 Task: Undo the text "My pleasure.".
Action: Mouse moved to (123, 89)
Screenshot: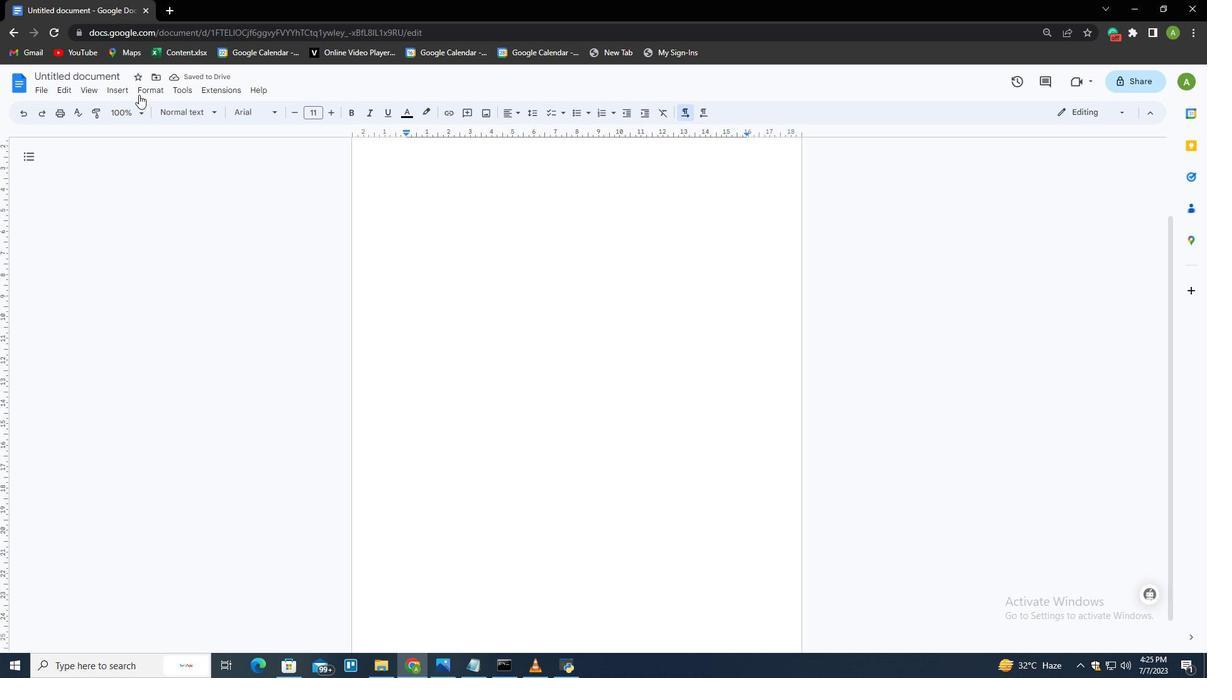 
Action: Mouse pressed left at (123, 89)
Screenshot: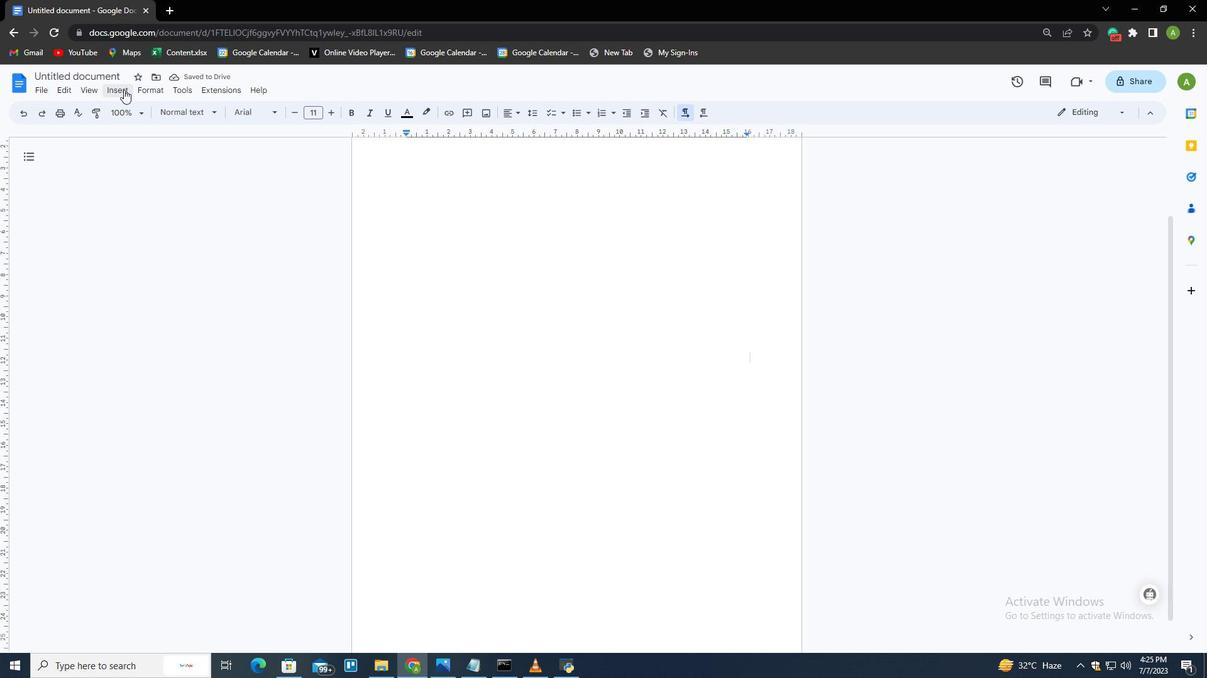 
Action: Mouse moved to (144, 143)
Screenshot: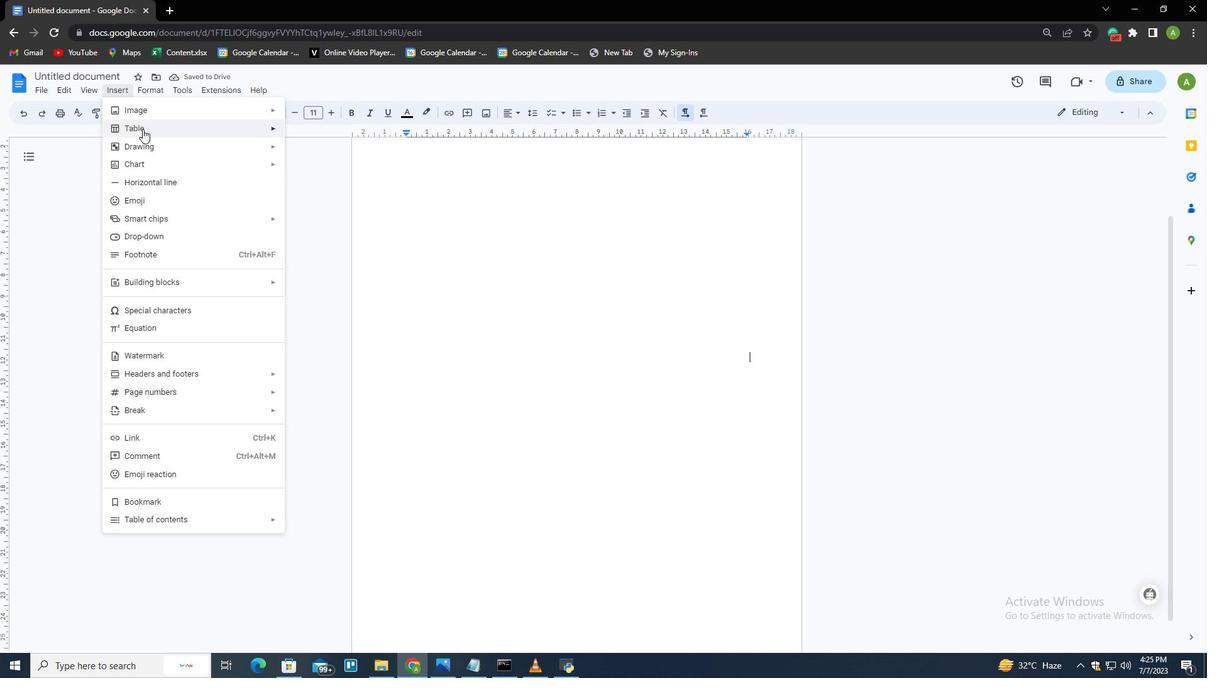 
Action: Mouse pressed left at (144, 143)
Screenshot: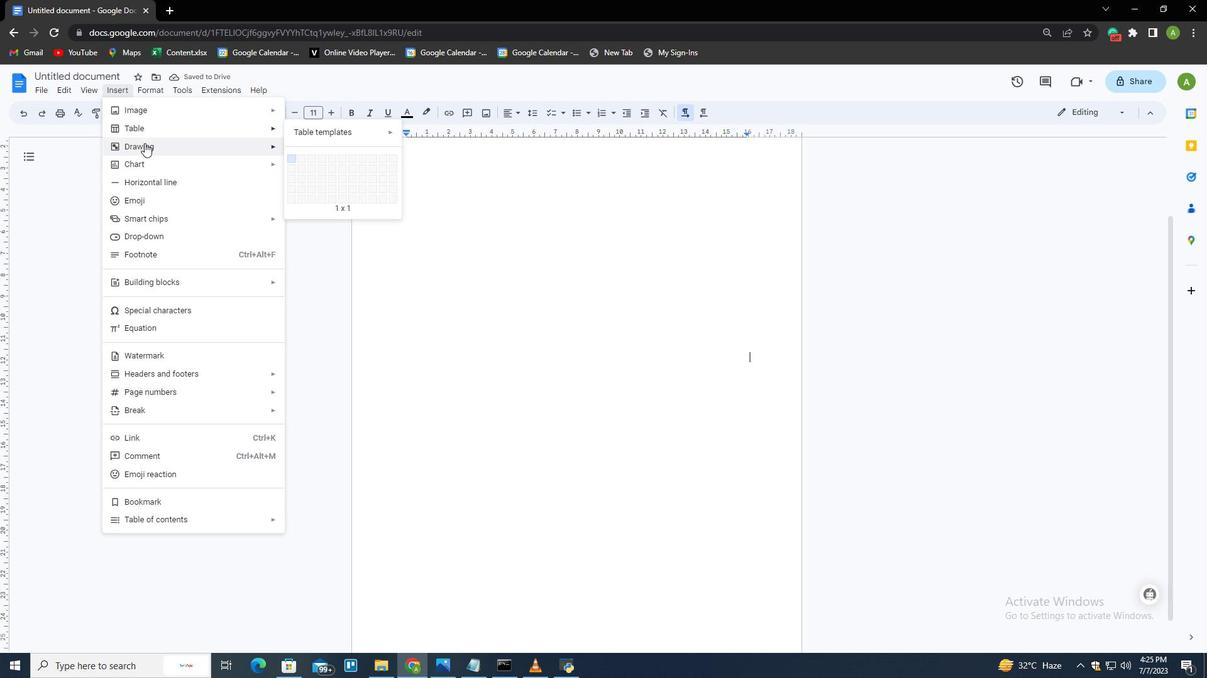 
Action: Mouse moved to (312, 154)
Screenshot: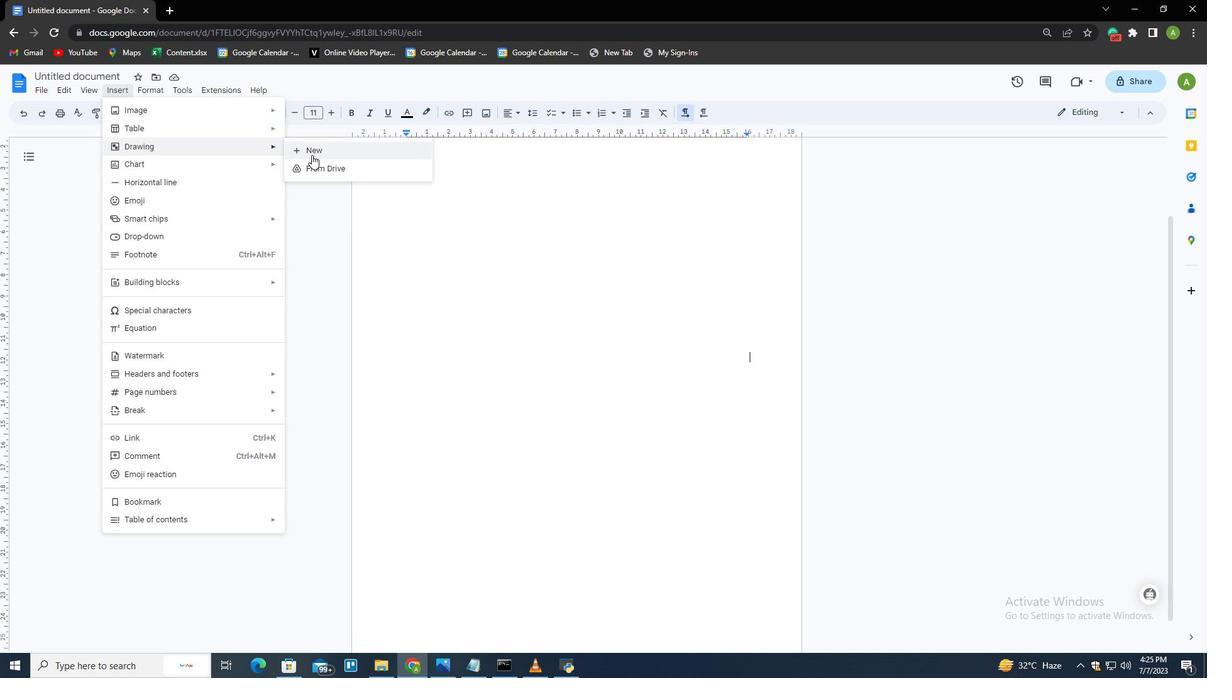 
Action: Mouse pressed left at (312, 154)
Screenshot: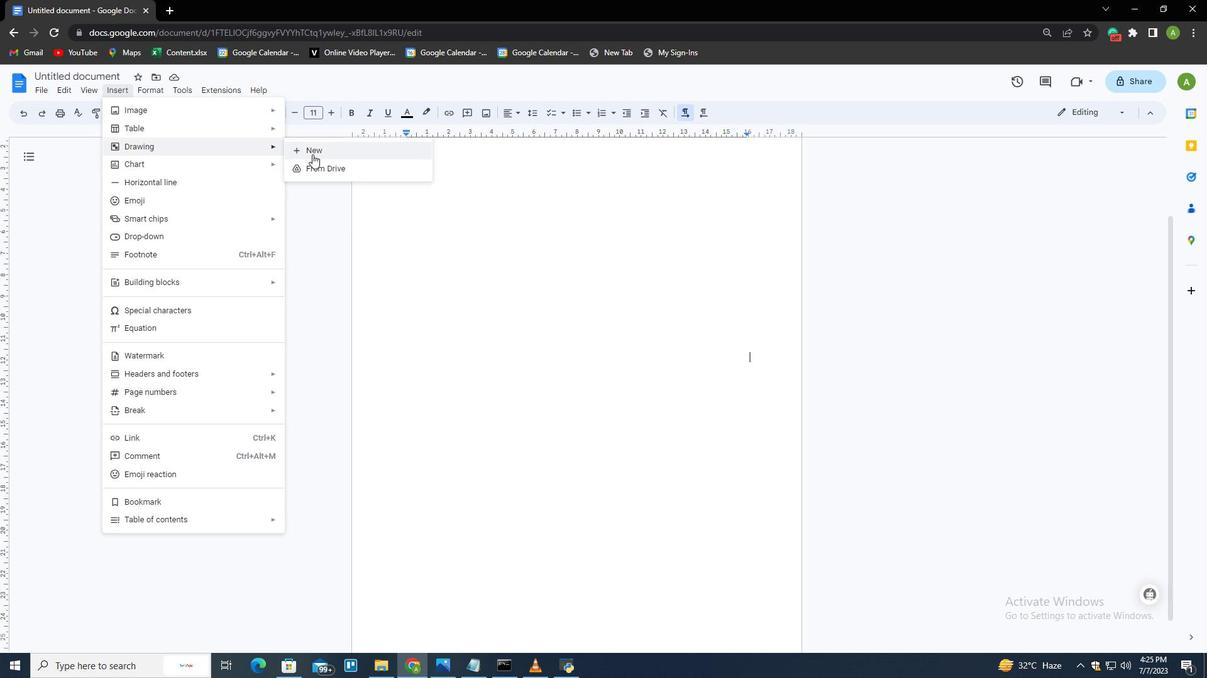 
Action: Mouse moved to (319, 140)
Screenshot: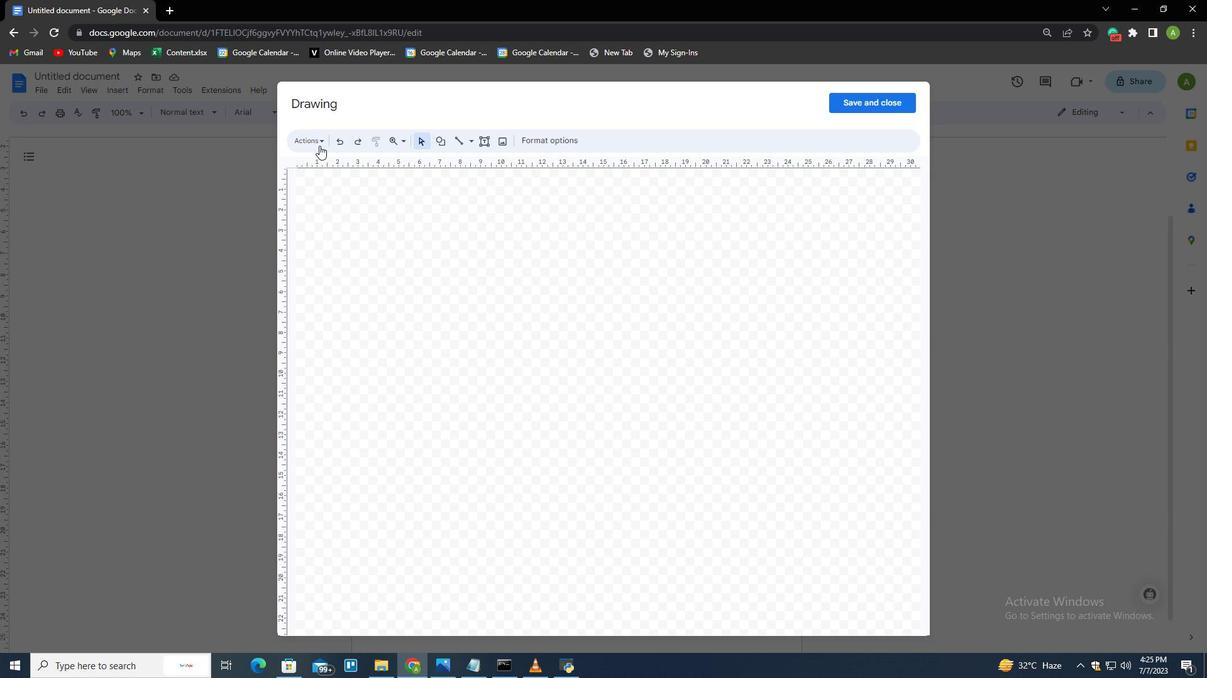 
Action: Mouse pressed left at (319, 140)
Screenshot: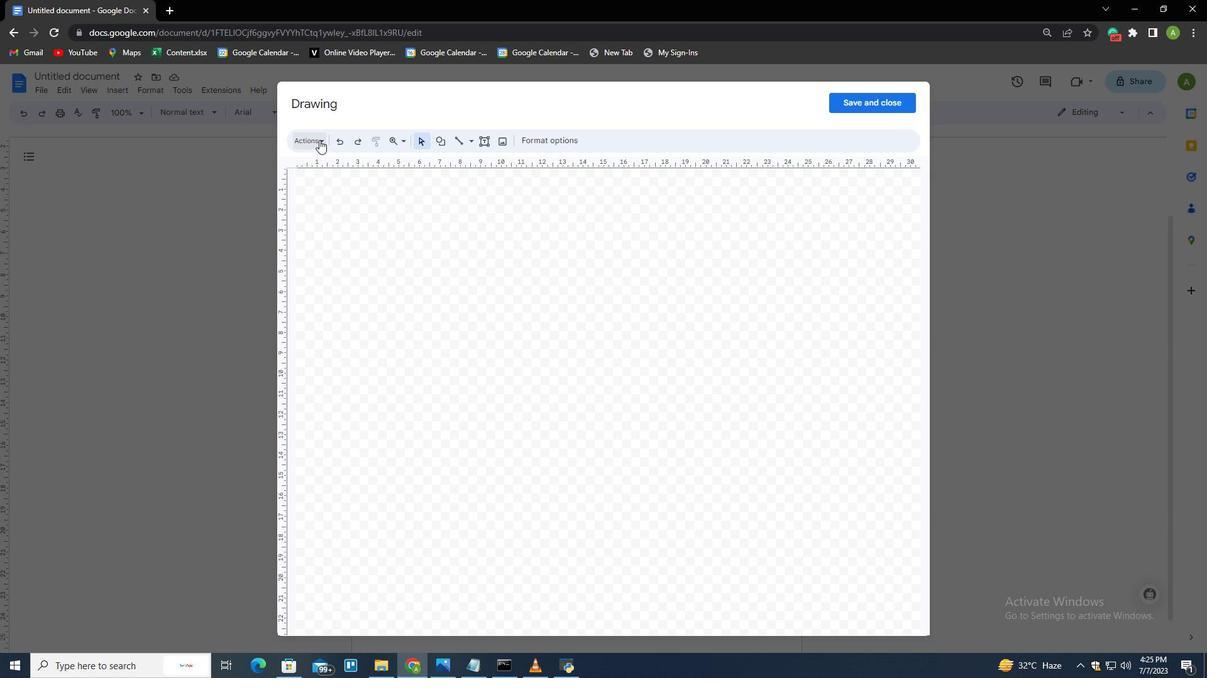 
Action: Mouse moved to (338, 220)
Screenshot: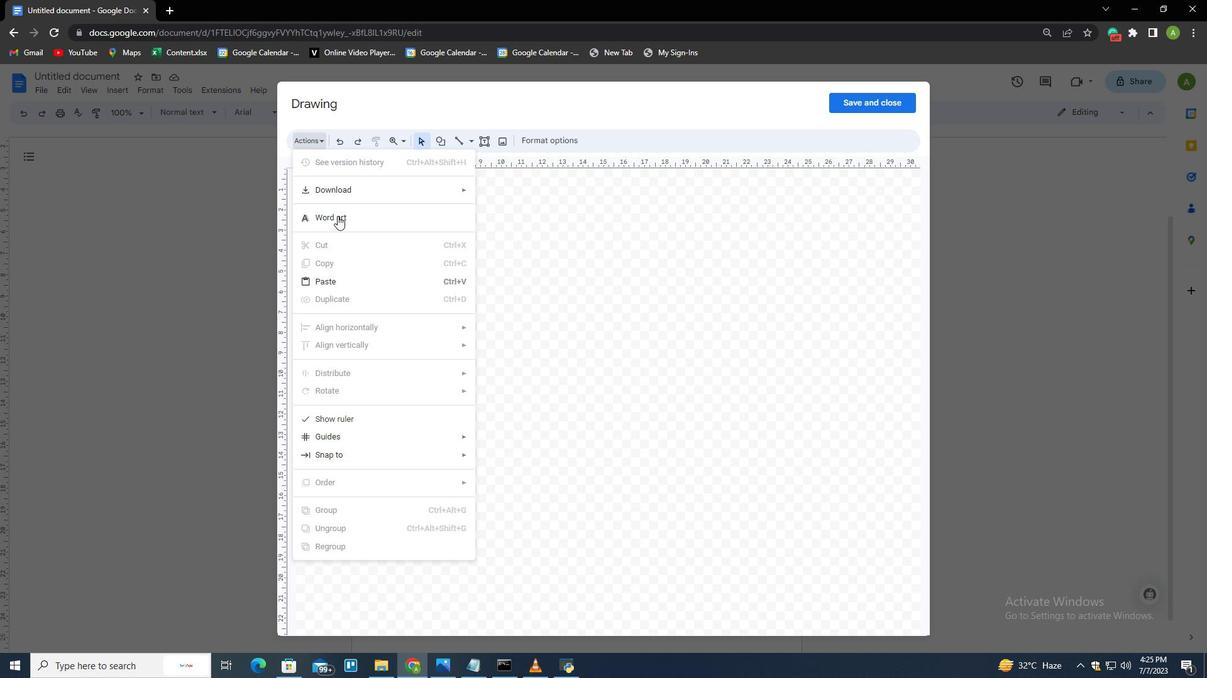 
Action: Mouse pressed left at (338, 220)
Screenshot: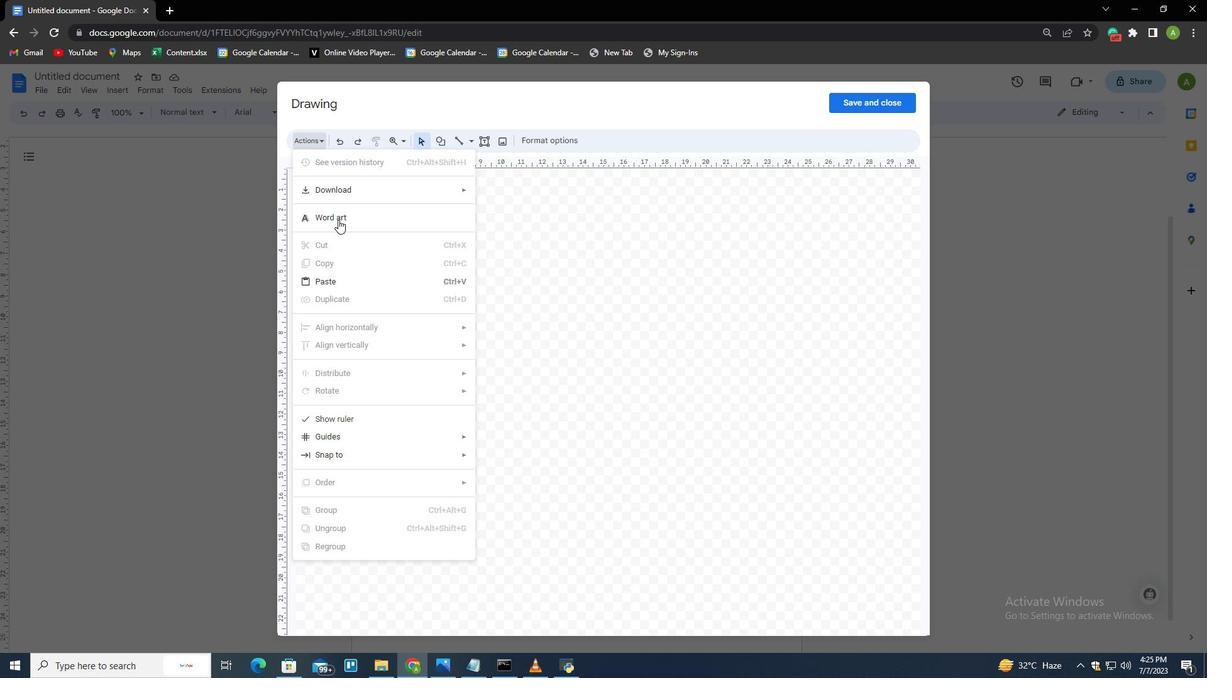 
Action: Mouse moved to (564, 198)
Screenshot: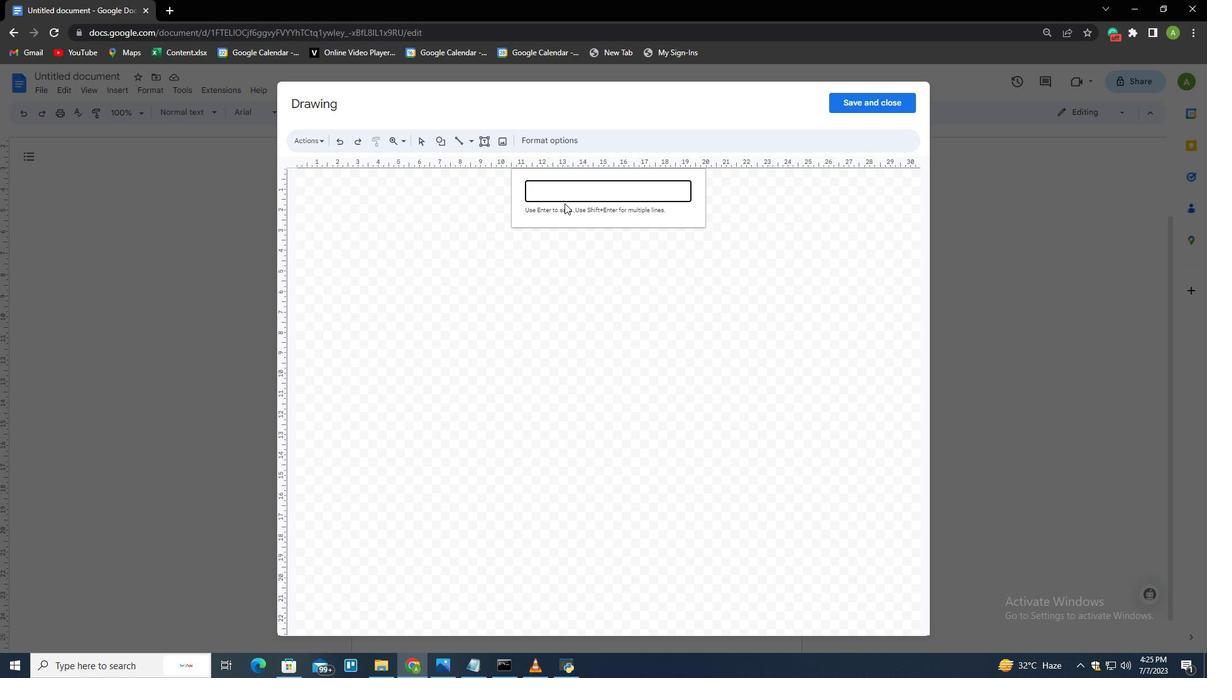 
Action: Key pressed <Key.shift><Key.shift><Key.shift><Key.shift><Key.shift><Key.shift><Key.shift>My<Key.space>pleasure
Screenshot: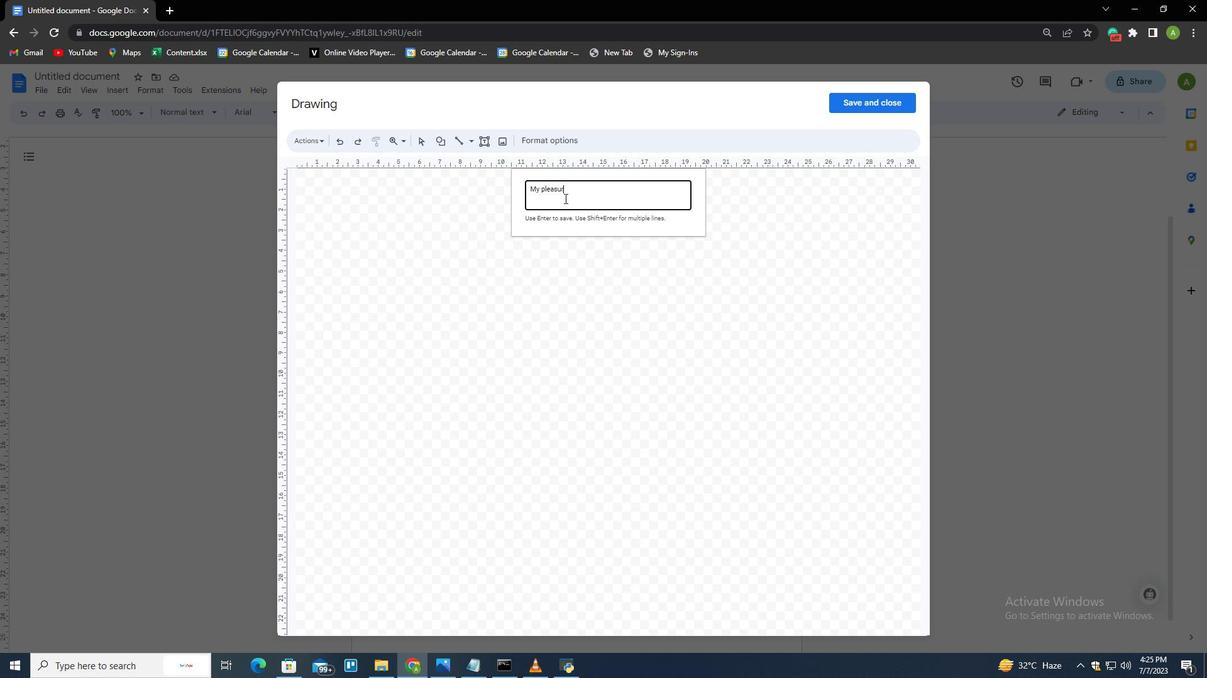 
Action: Mouse moved to (536, 305)
Screenshot: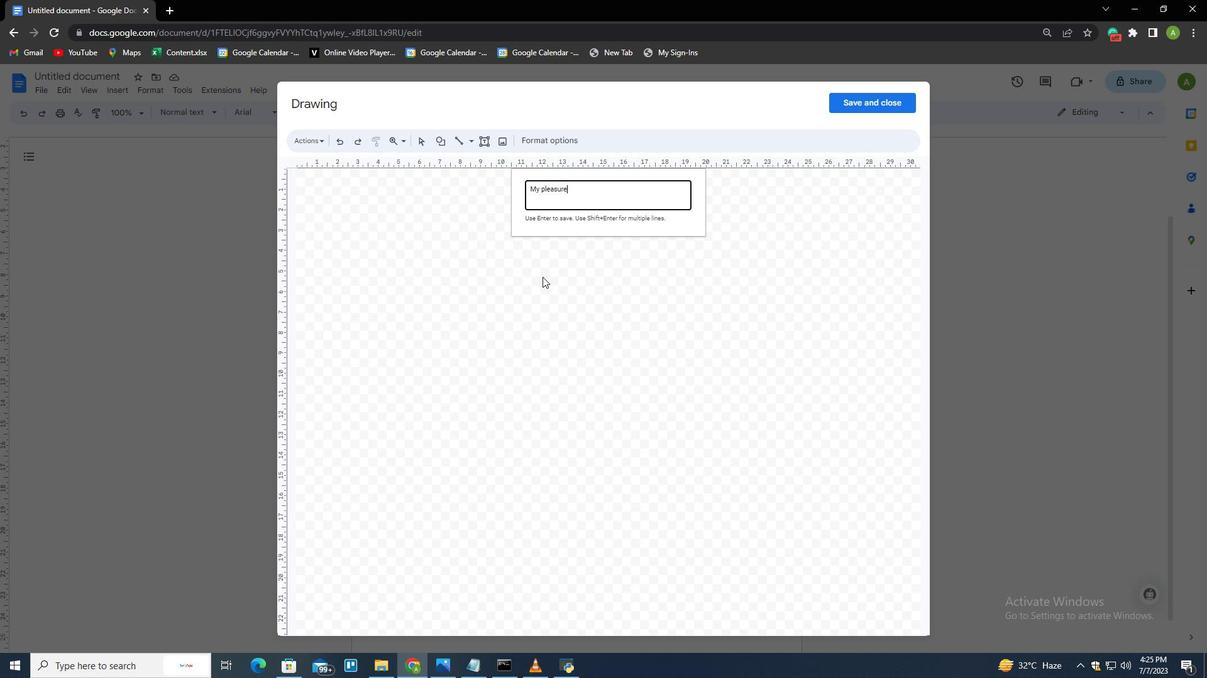 
Action: Mouse pressed left at (536, 305)
Screenshot: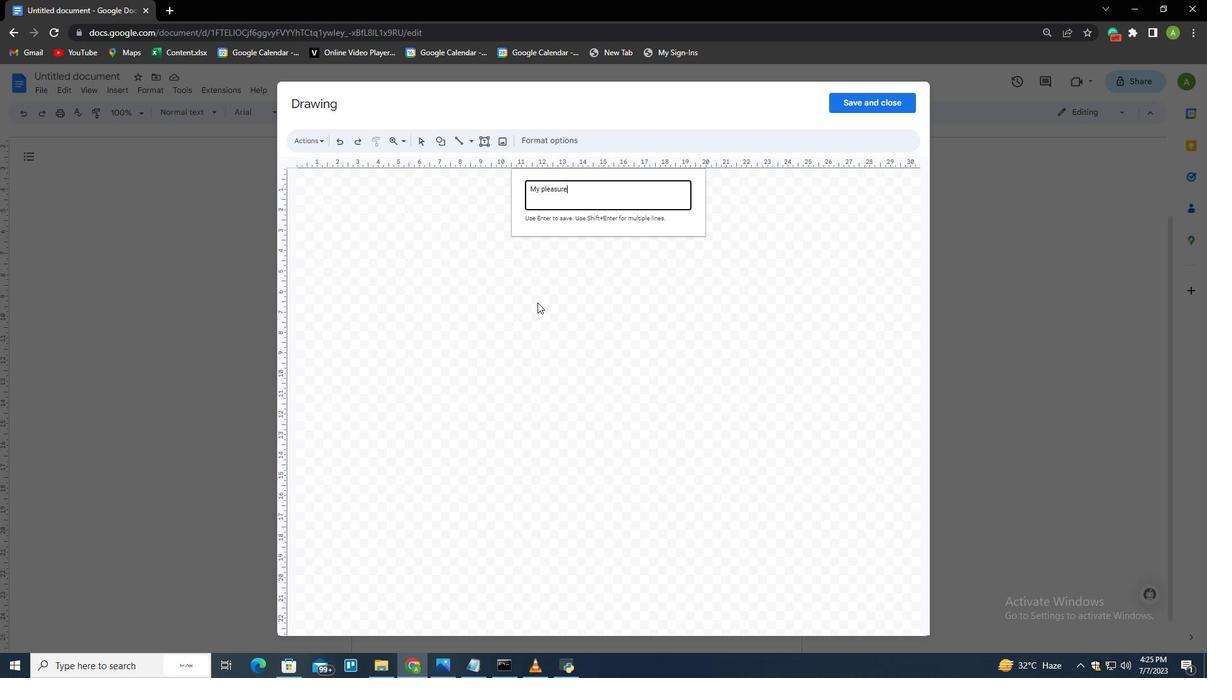 
Action: Mouse moved to (342, 139)
Screenshot: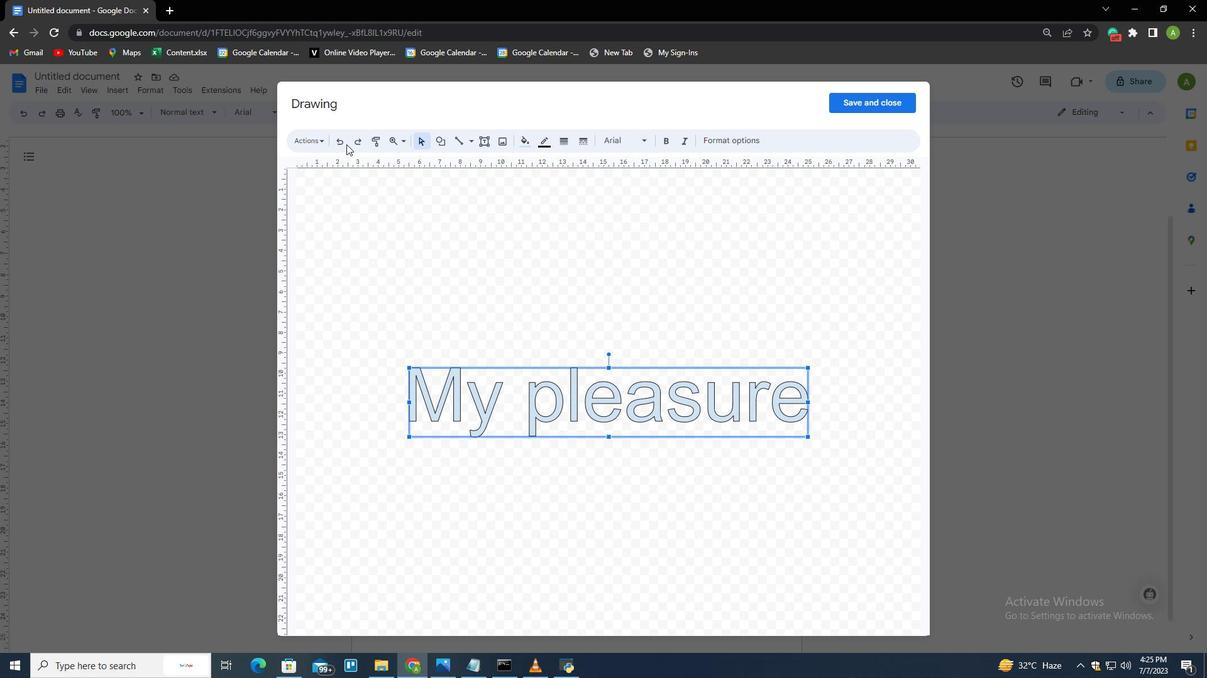 
Action: Mouse pressed left at (342, 139)
Screenshot: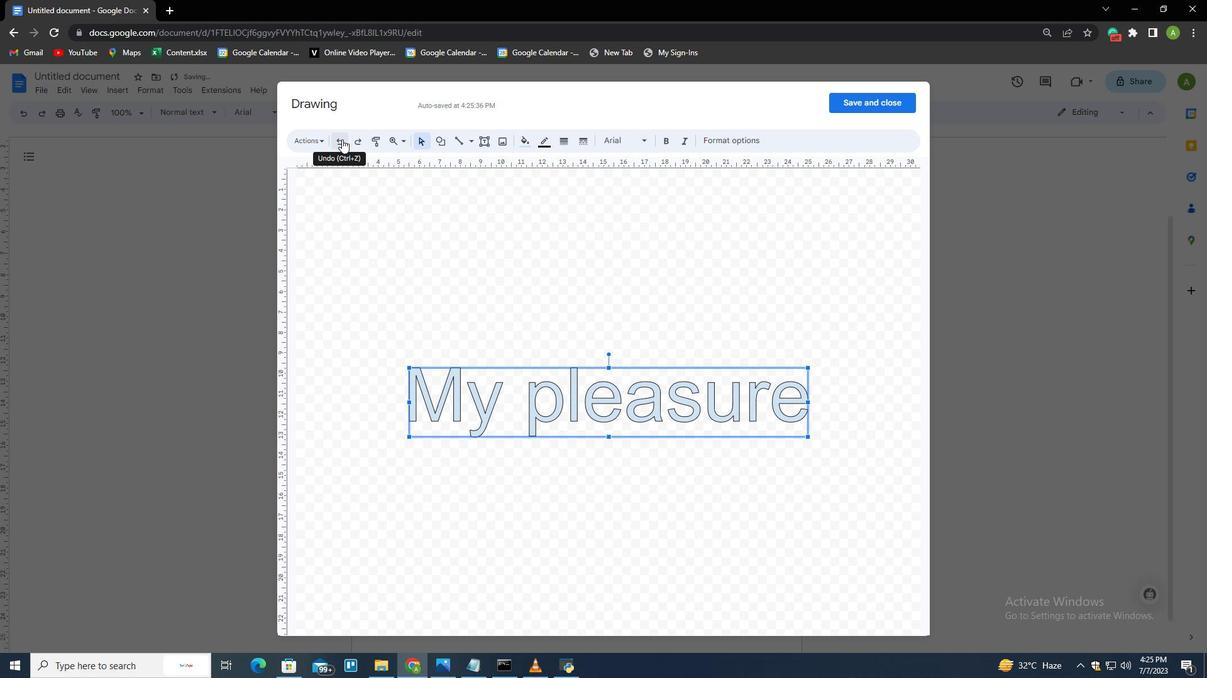 
